 Task: Add a condition where "Hours since due date Less than Nineteen" in recently solved tickets
Action: Mouse moved to (128, 493)
Screenshot: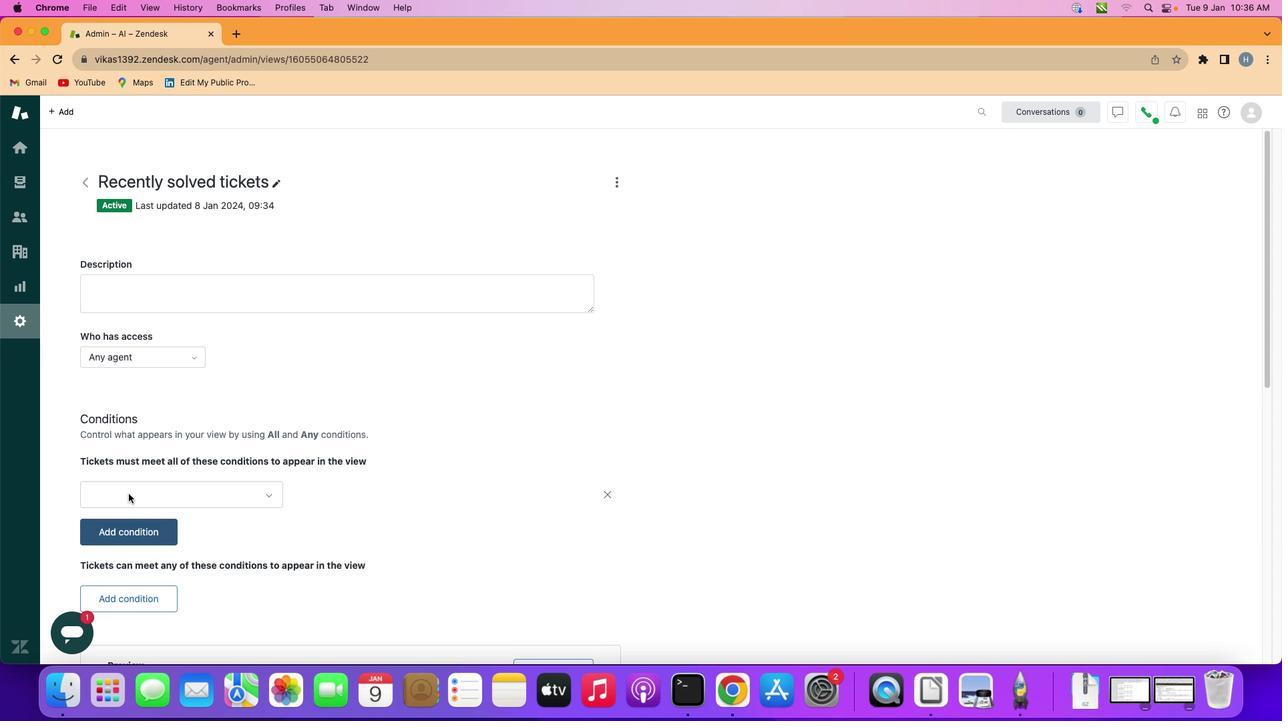 
Action: Mouse pressed left at (128, 493)
Screenshot: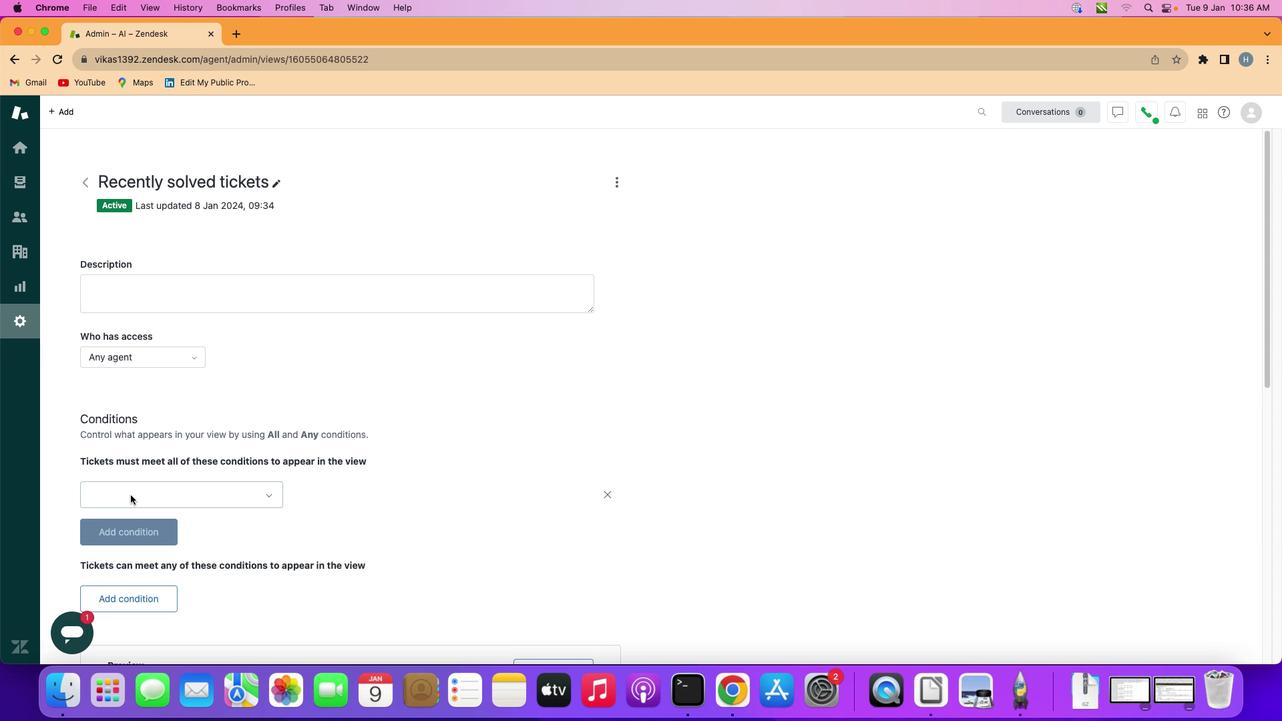 
Action: Mouse moved to (178, 494)
Screenshot: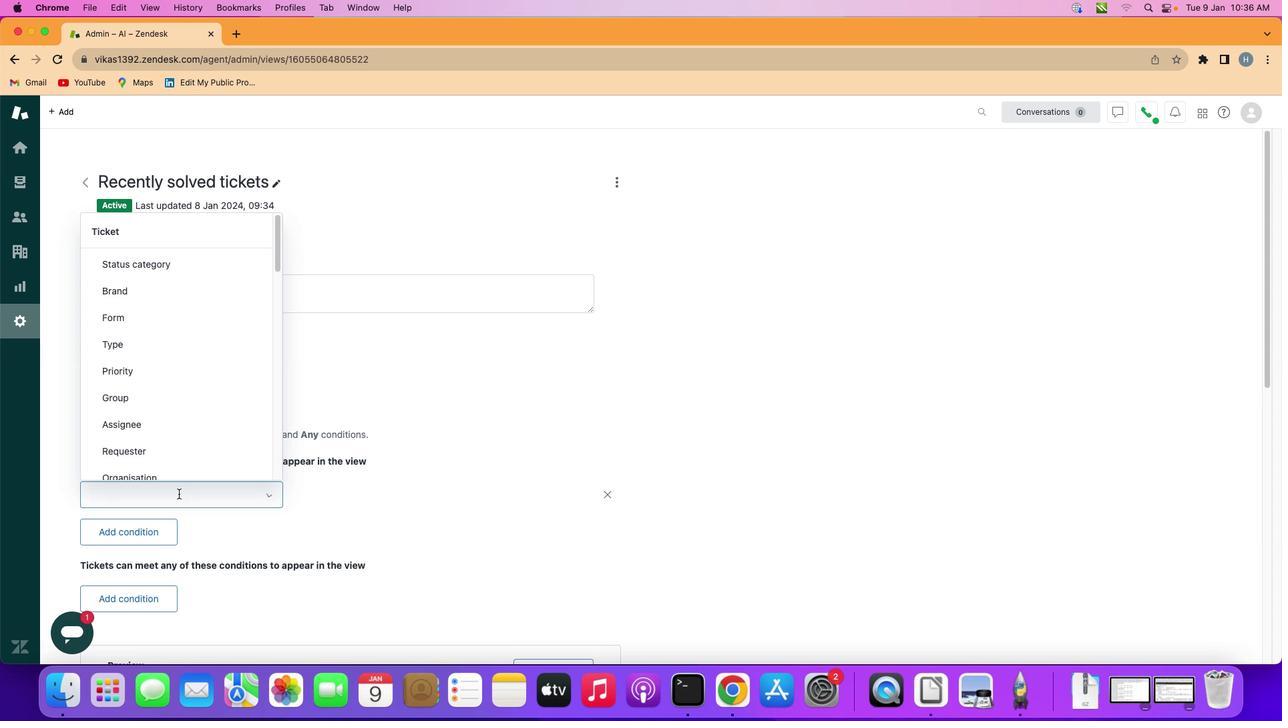 
Action: Mouse pressed left at (178, 494)
Screenshot: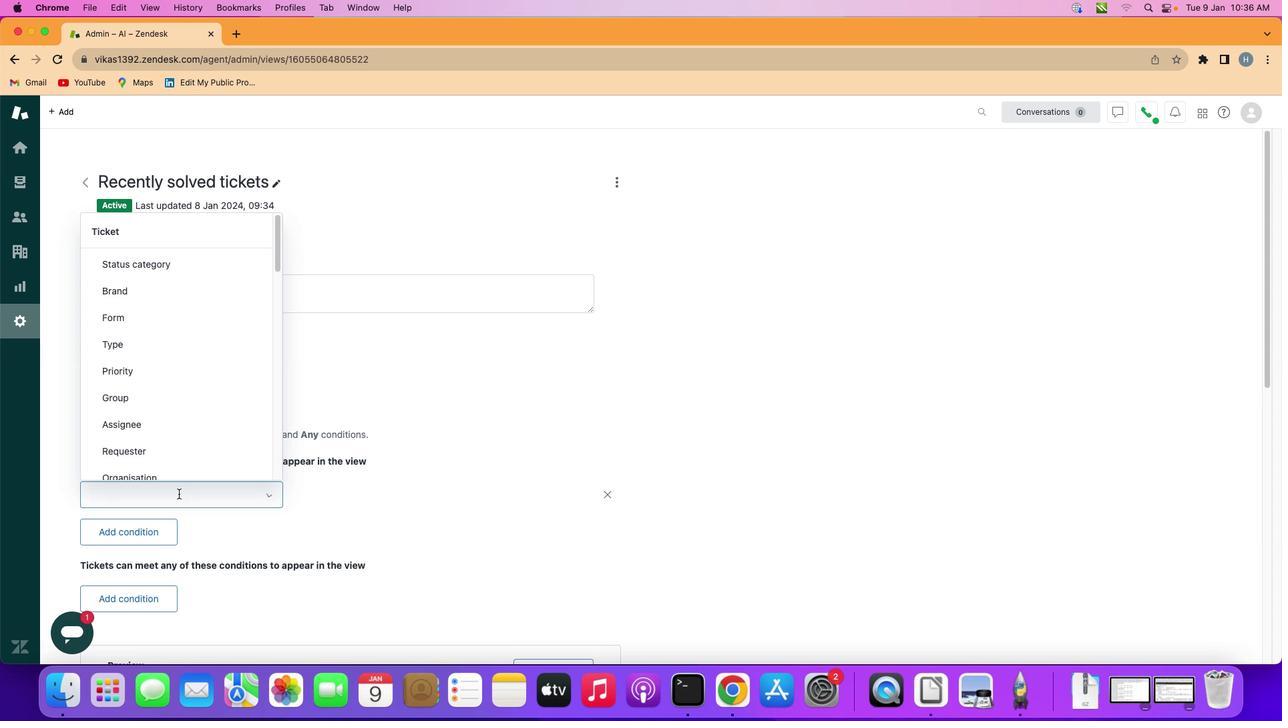 
Action: Mouse moved to (177, 406)
Screenshot: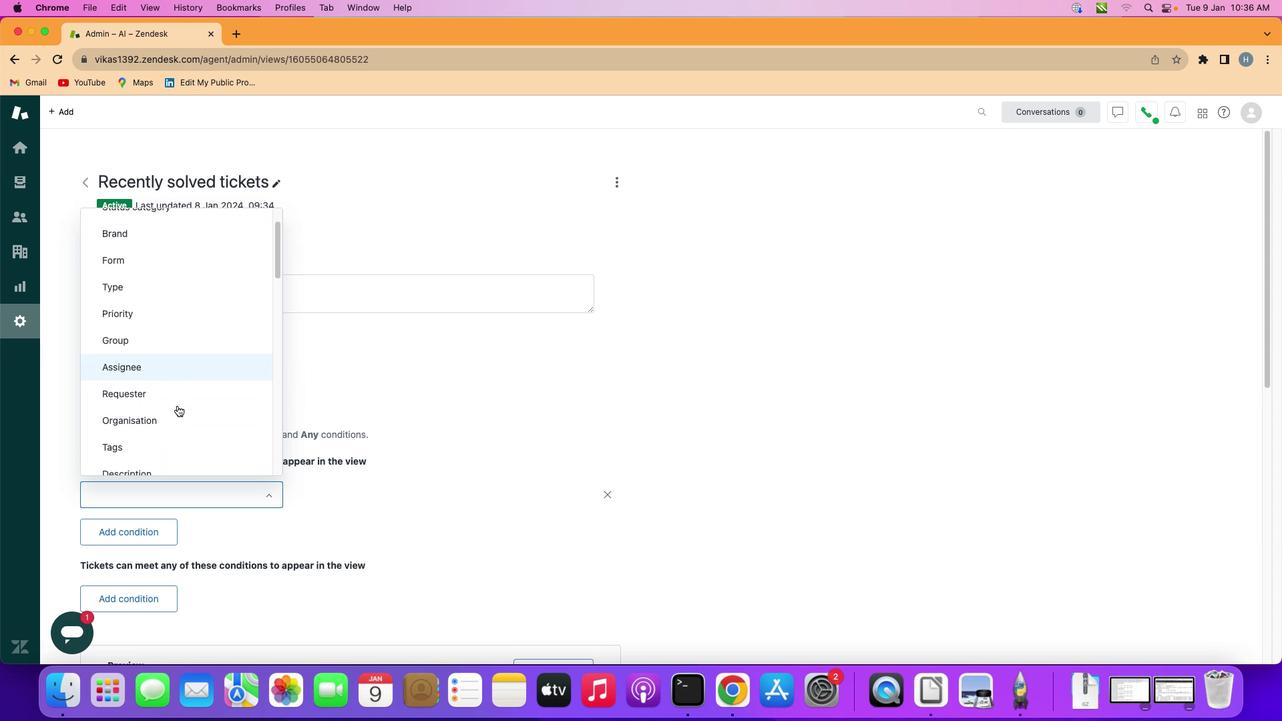 
Action: Mouse scrolled (177, 406) with delta (0, 0)
Screenshot: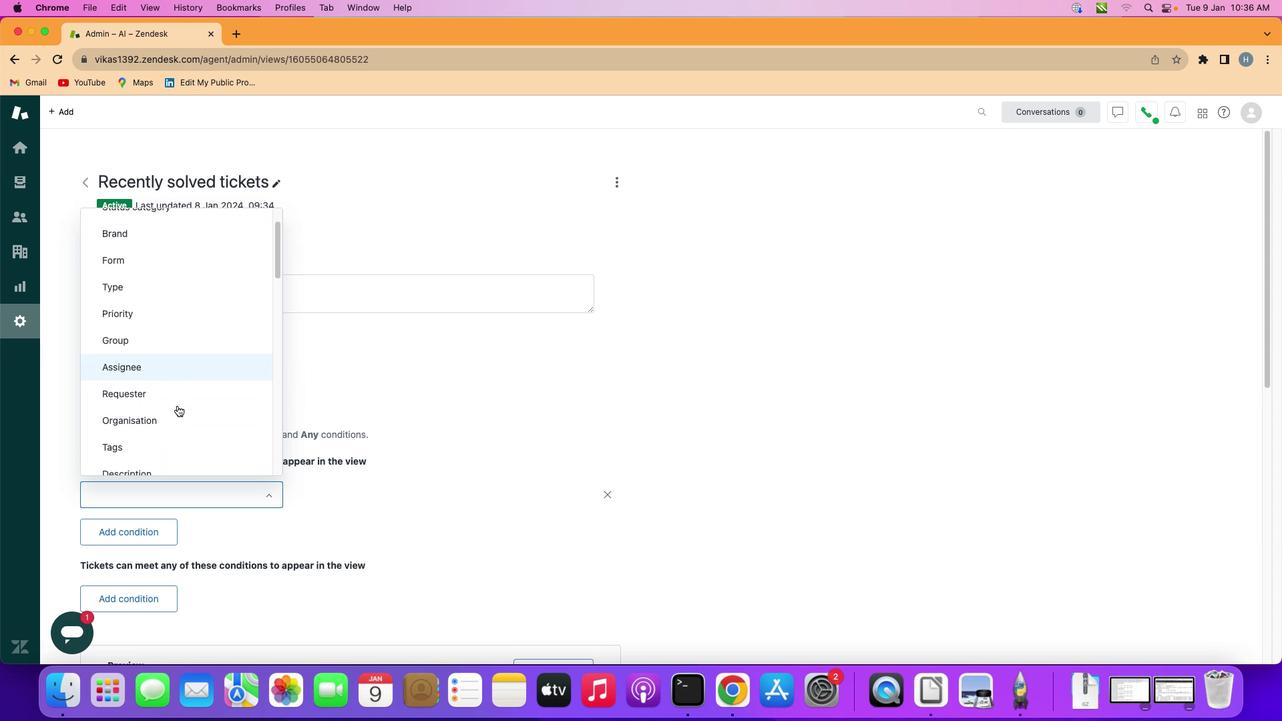 
Action: Mouse scrolled (177, 406) with delta (0, 0)
Screenshot: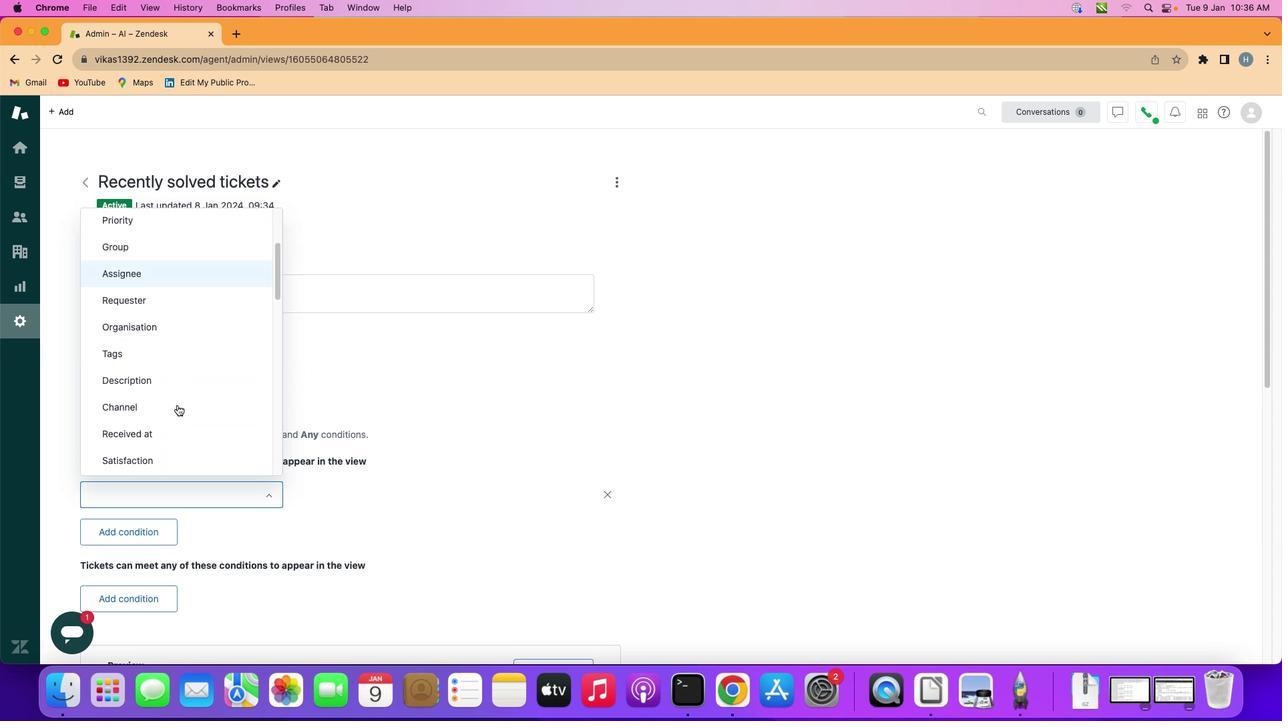 
Action: Mouse scrolled (177, 406) with delta (0, -1)
Screenshot: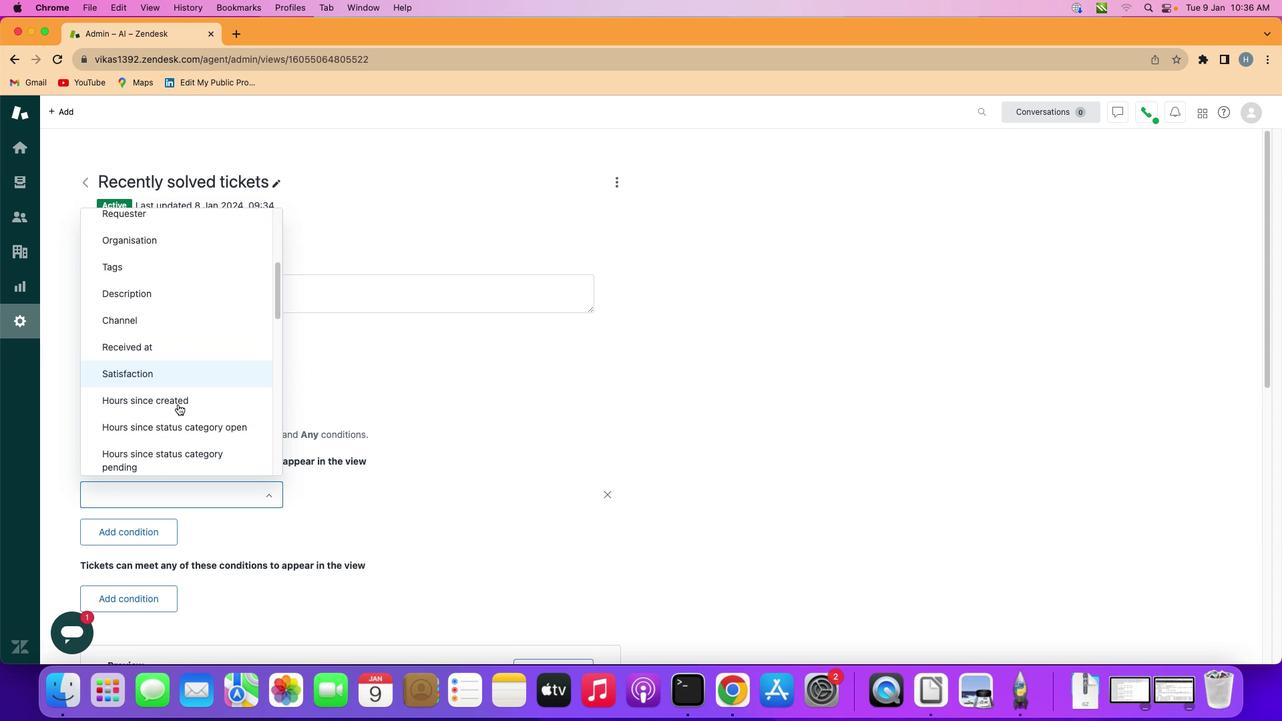 
Action: Mouse scrolled (177, 406) with delta (0, -2)
Screenshot: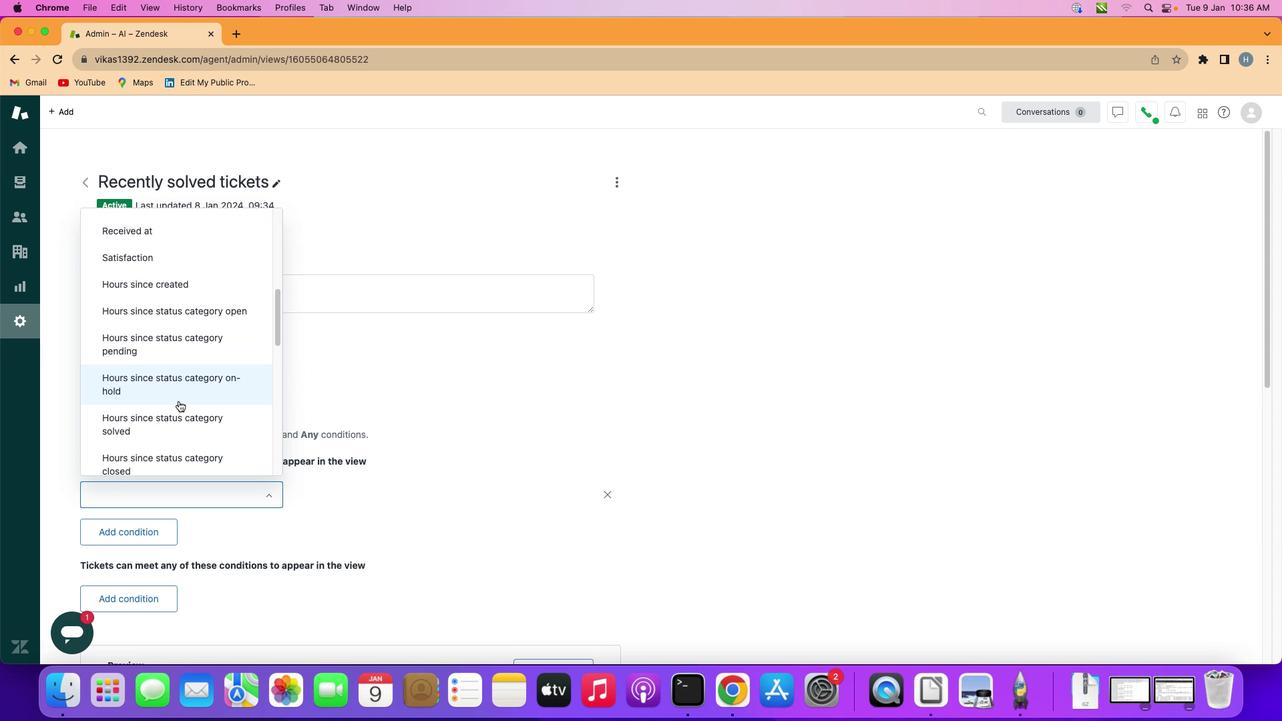 
Action: Mouse scrolled (177, 406) with delta (0, -2)
Screenshot: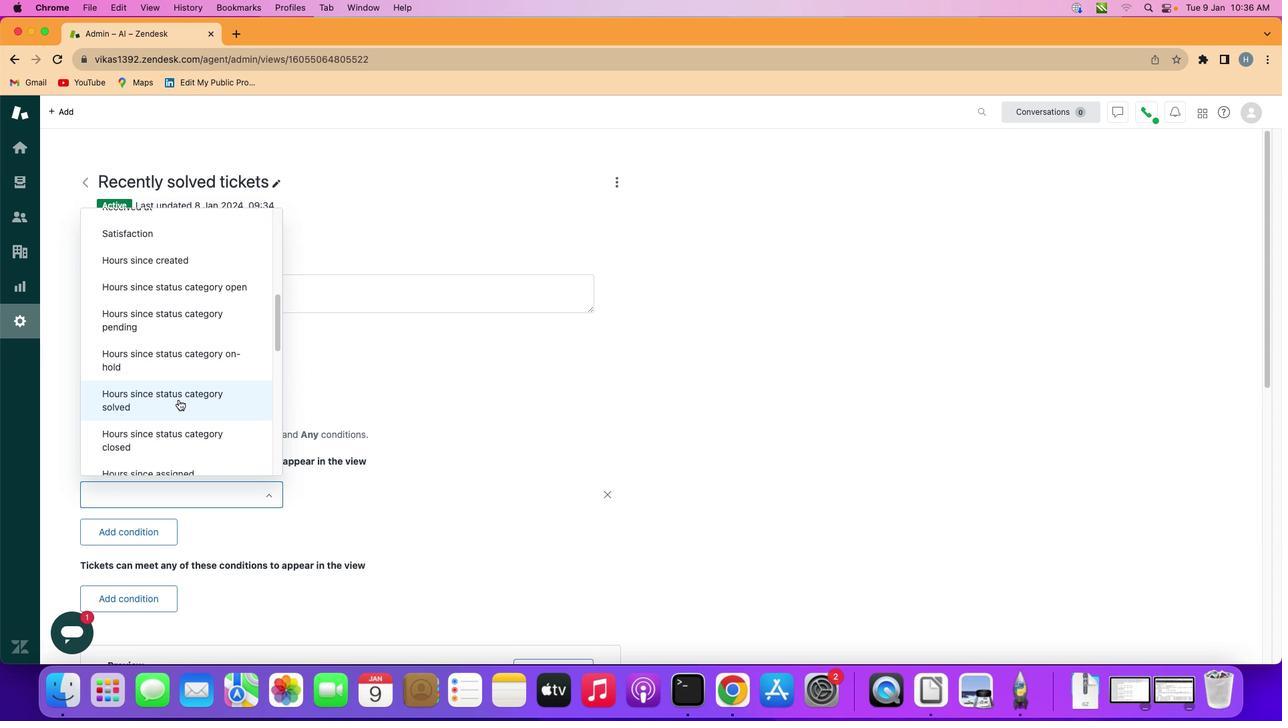
Action: Mouse moved to (177, 405)
Screenshot: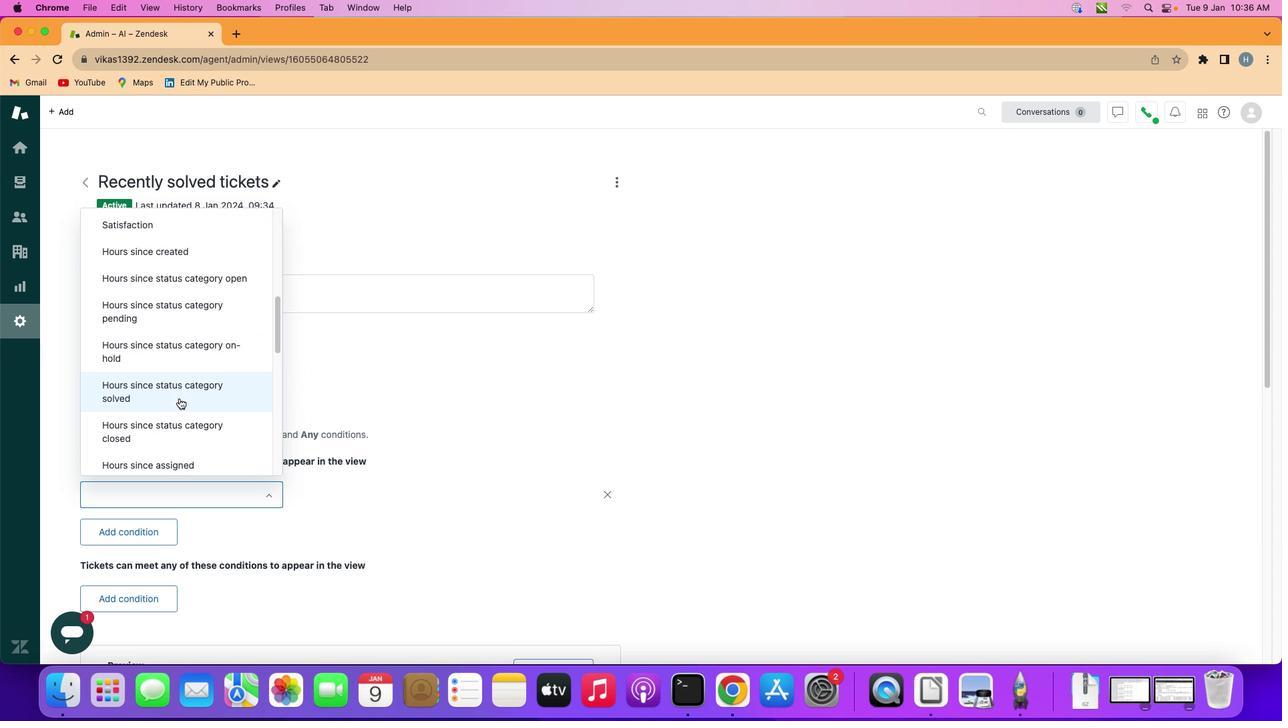 
Action: Mouse scrolled (177, 405) with delta (0, -2)
Screenshot: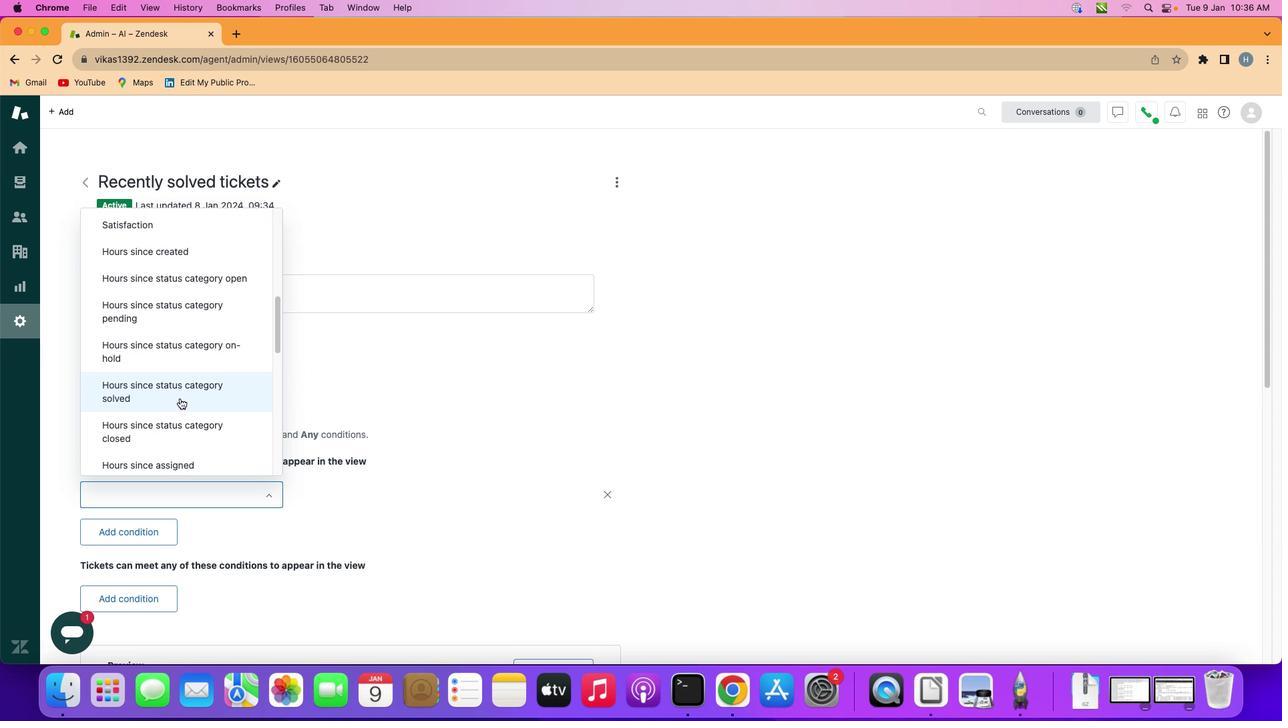 
Action: Mouse moved to (192, 398)
Screenshot: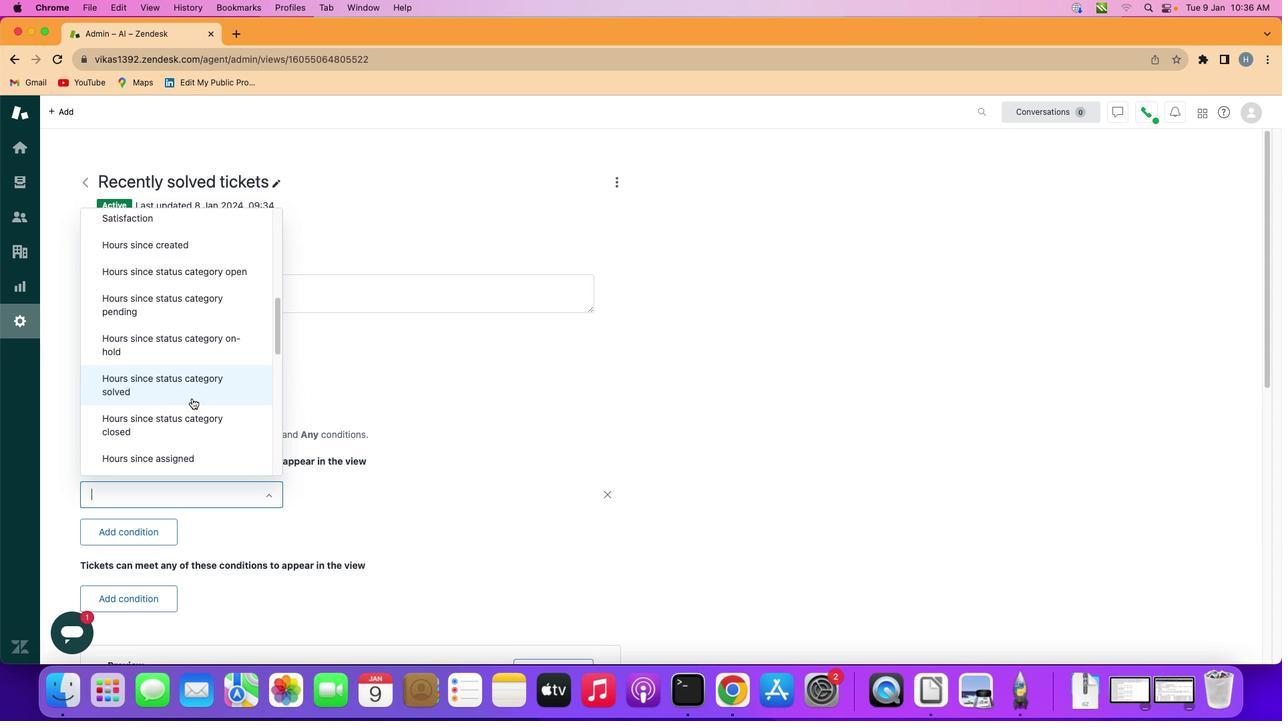 
Action: Mouse scrolled (192, 398) with delta (0, 0)
Screenshot: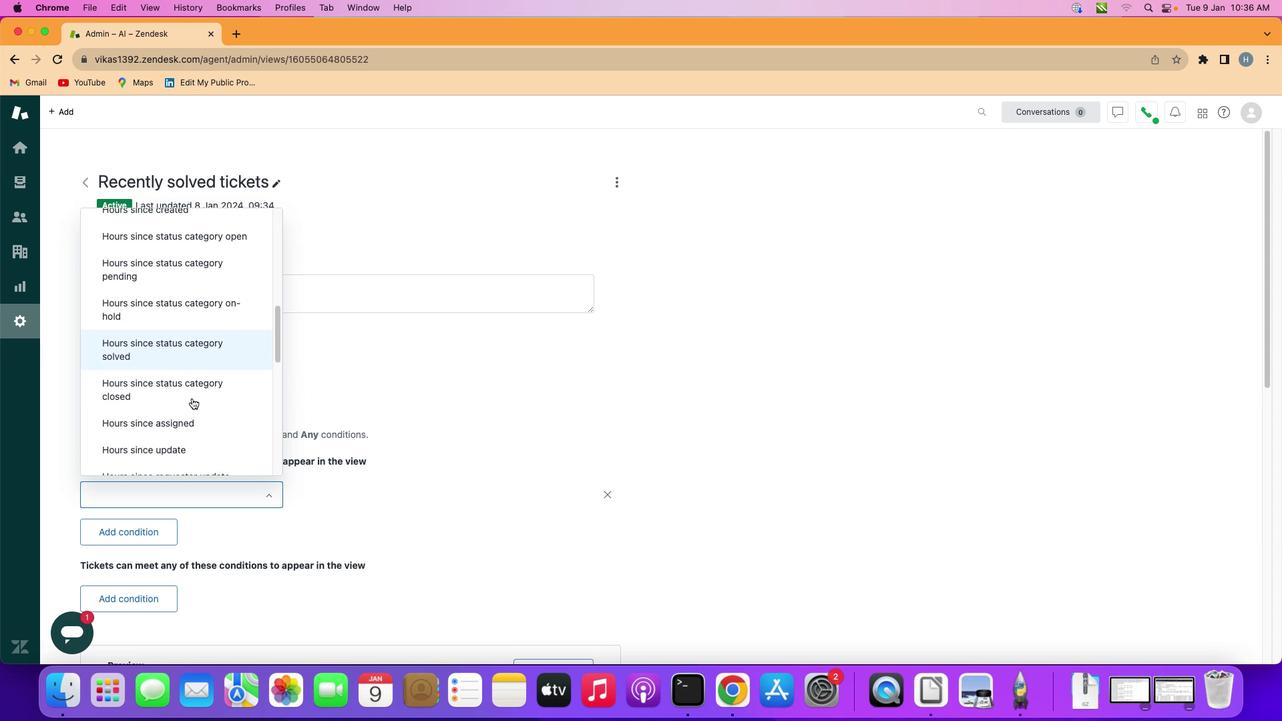 
Action: Mouse scrolled (192, 398) with delta (0, 0)
Screenshot: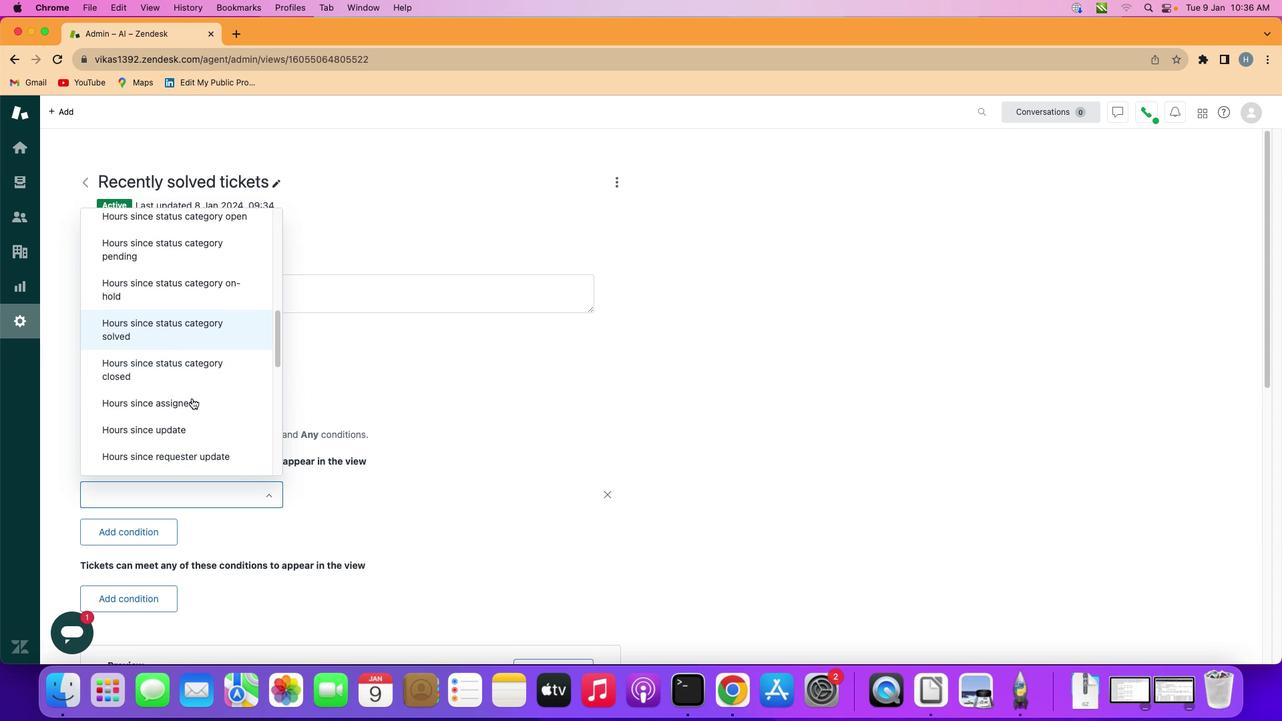 
Action: Mouse scrolled (192, 398) with delta (0, 0)
Screenshot: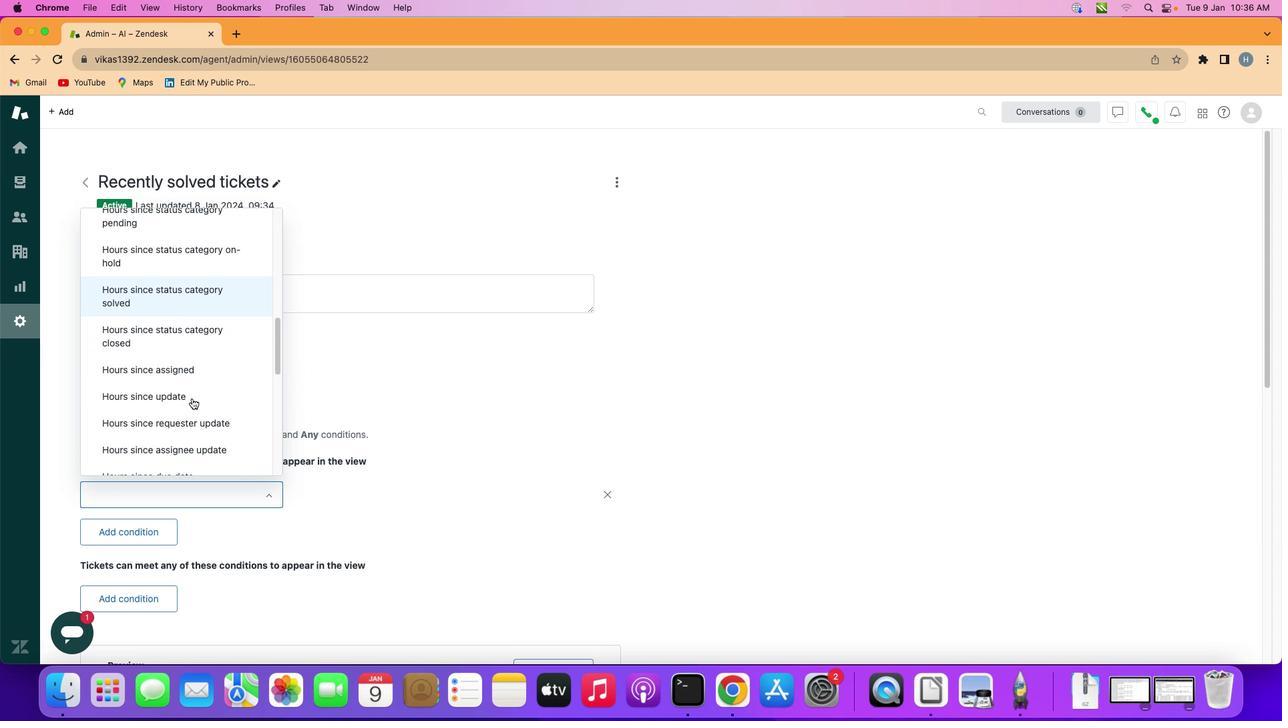
Action: Mouse scrolled (192, 398) with delta (0, -1)
Screenshot: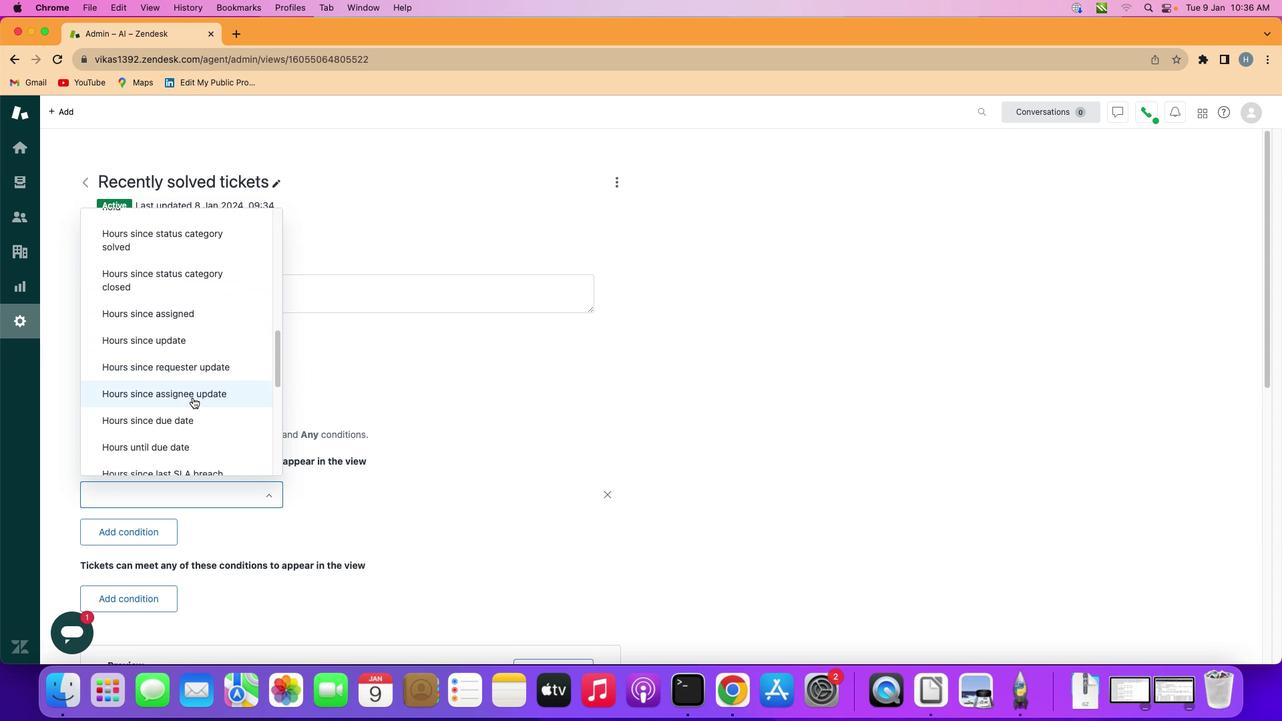 
Action: Mouse moved to (192, 398)
Screenshot: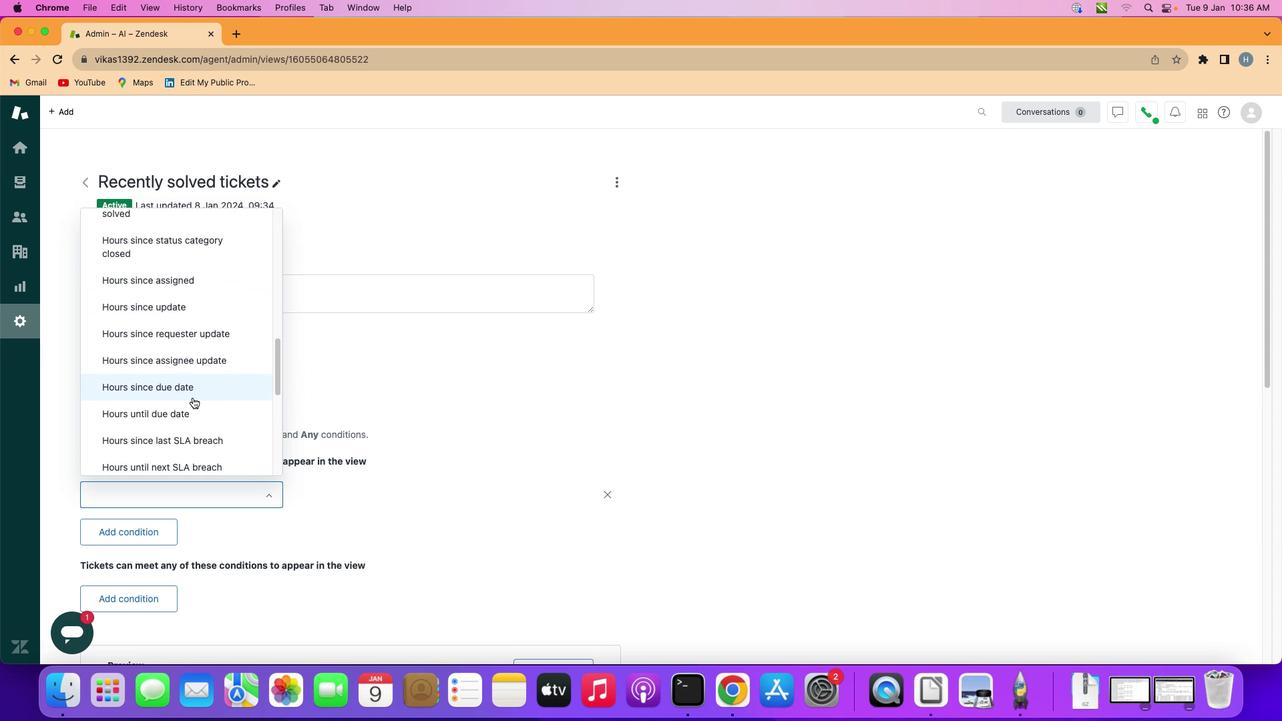 
Action: Mouse scrolled (192, 398) with delta (0, -1)
Screenshot: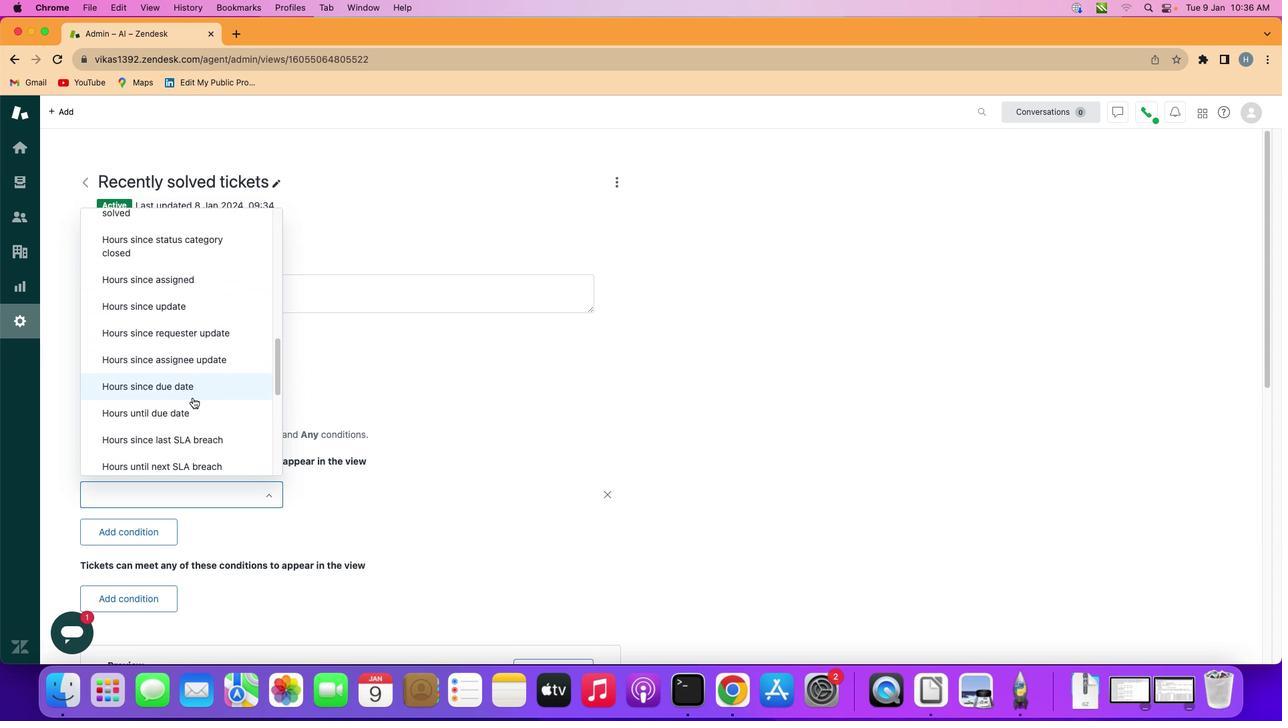 
Action: Mouse moved to (206, 393)
Screenshot: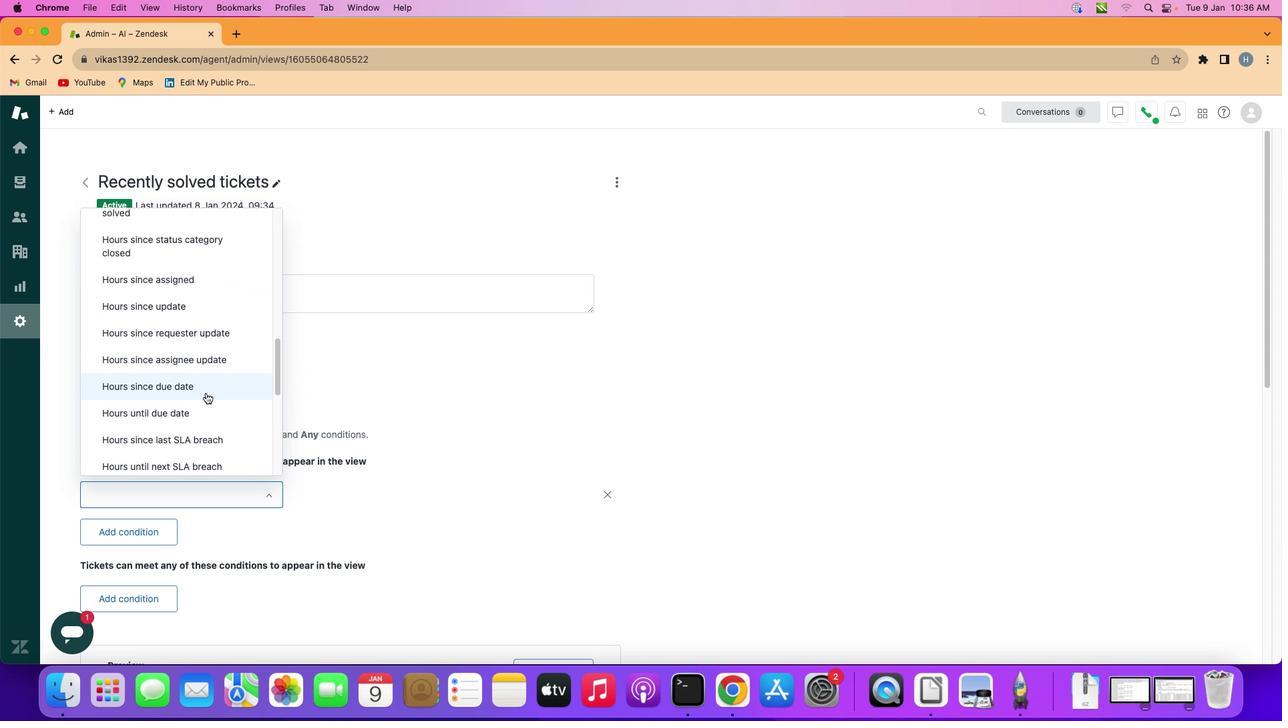 
Action: Mouse pressed left at (206, 393)
Screenshot: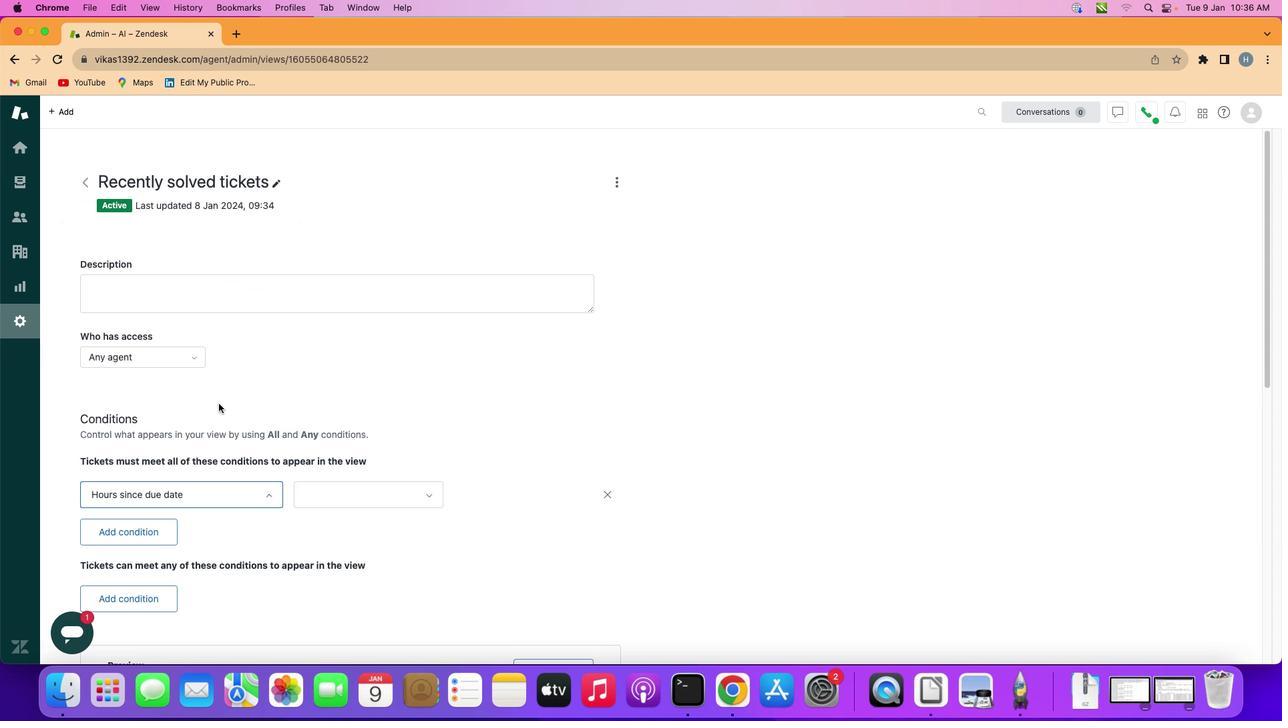 
Action: Mouse moved to (413, 495)
Screenshot: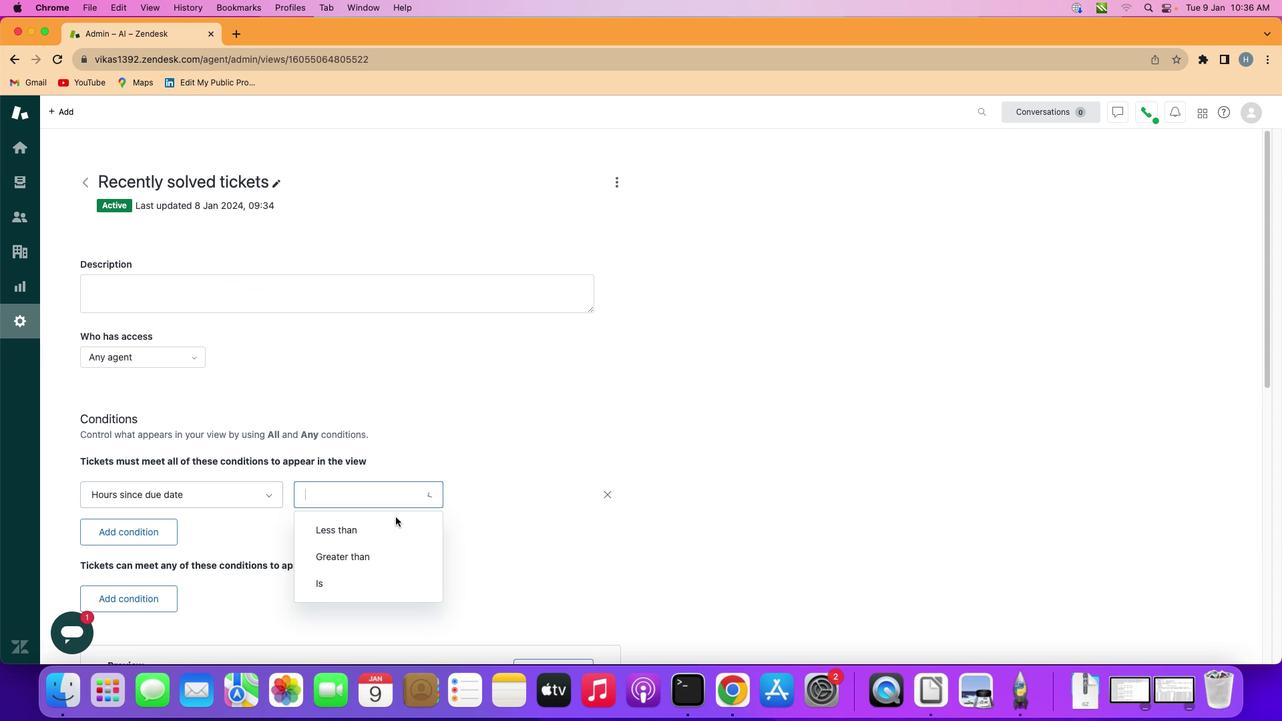 
Action: Mouse pressed left at (413, 495)
Screenshot: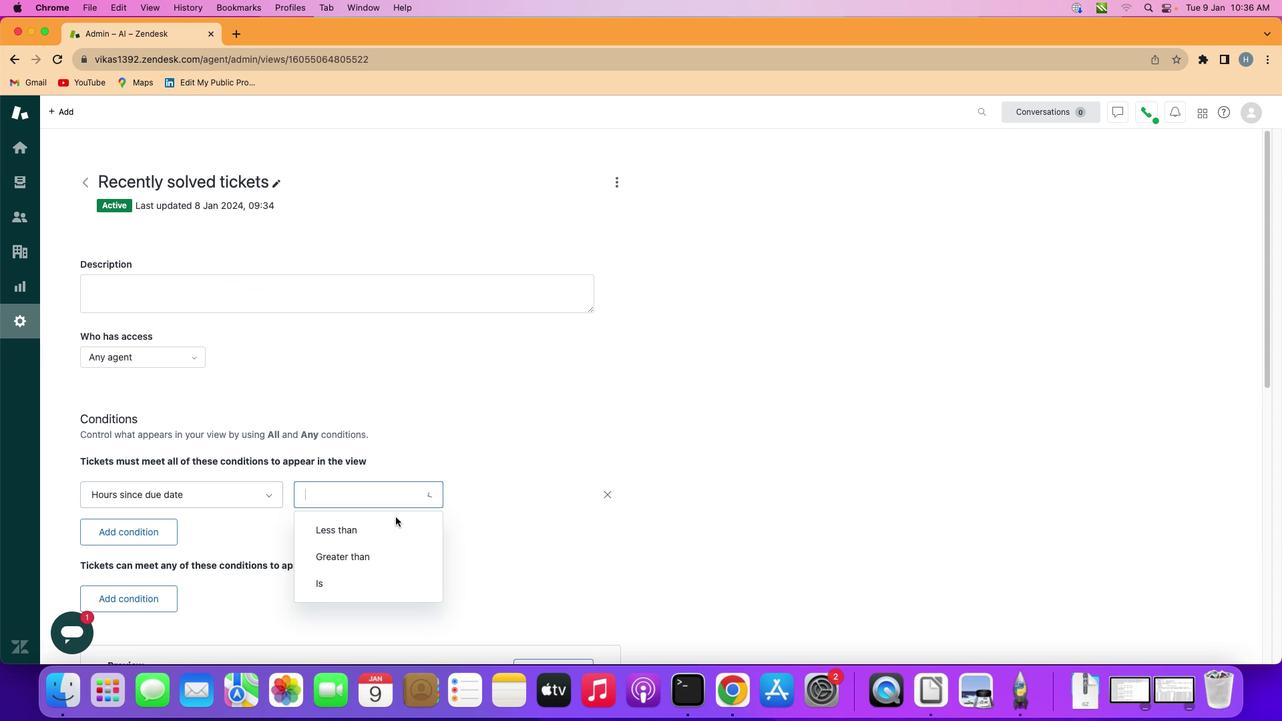 
Action: Mouse moved to (386, 531)
Screenshot: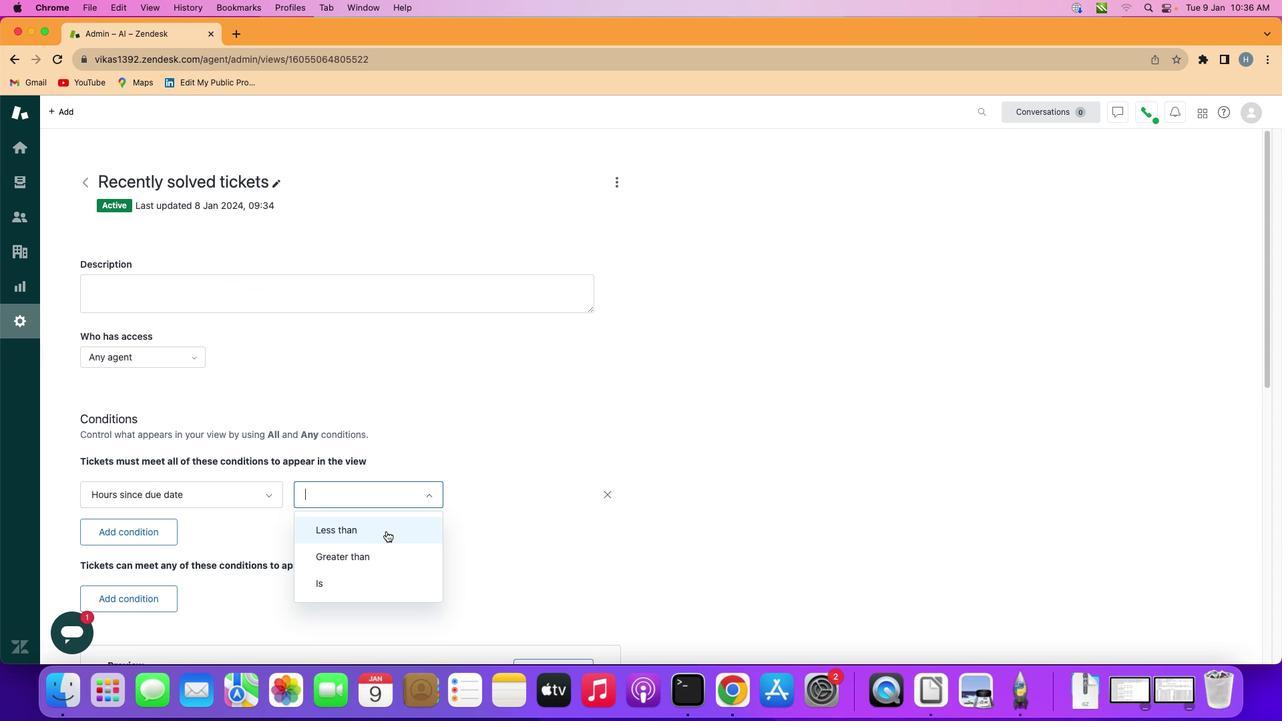 
Action: Mouse pressed left at (386, 531)
Screenshot: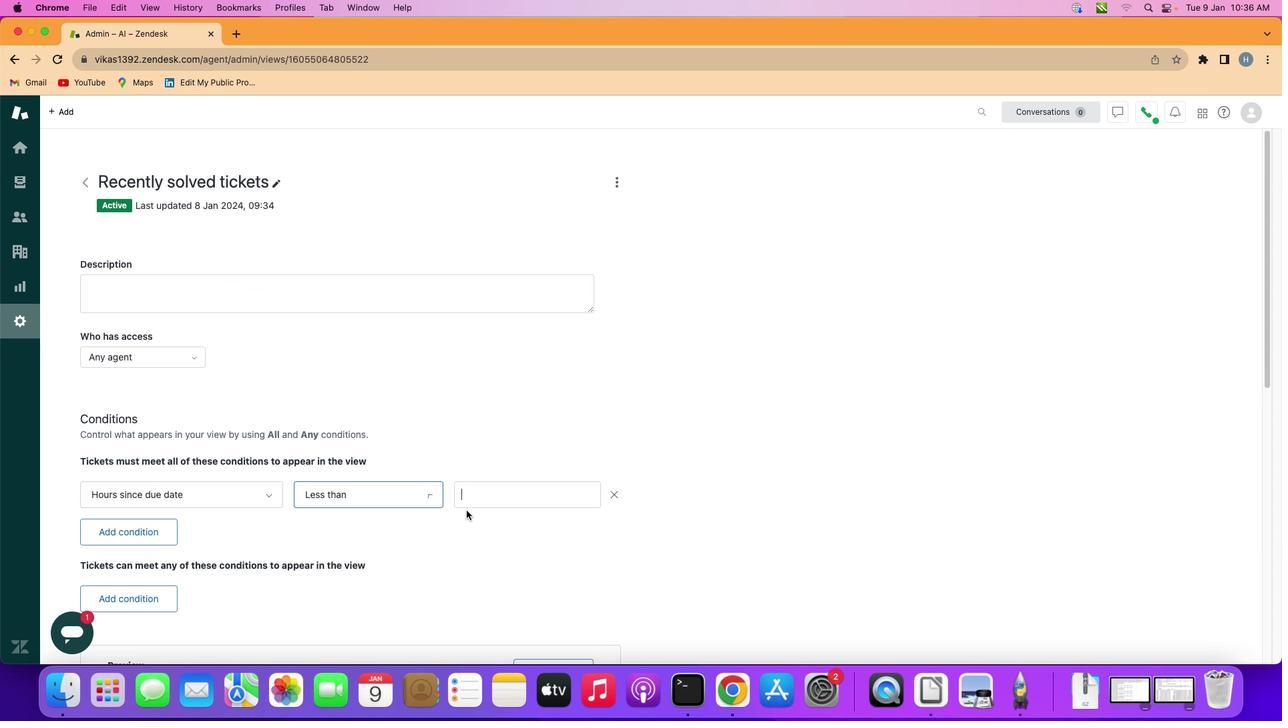 
Action: Mouse moved to (524, 495)
Screenshot: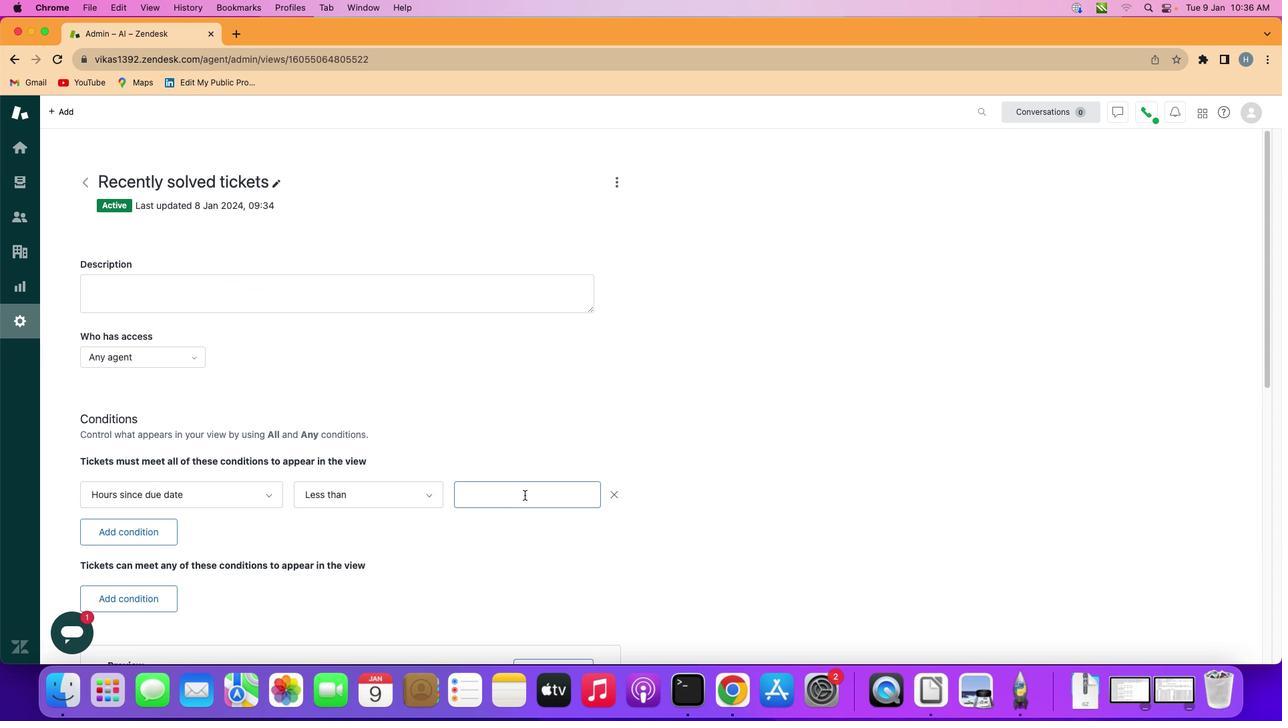 
Action: Mouse pressed left at (524, 495)
Screenshot: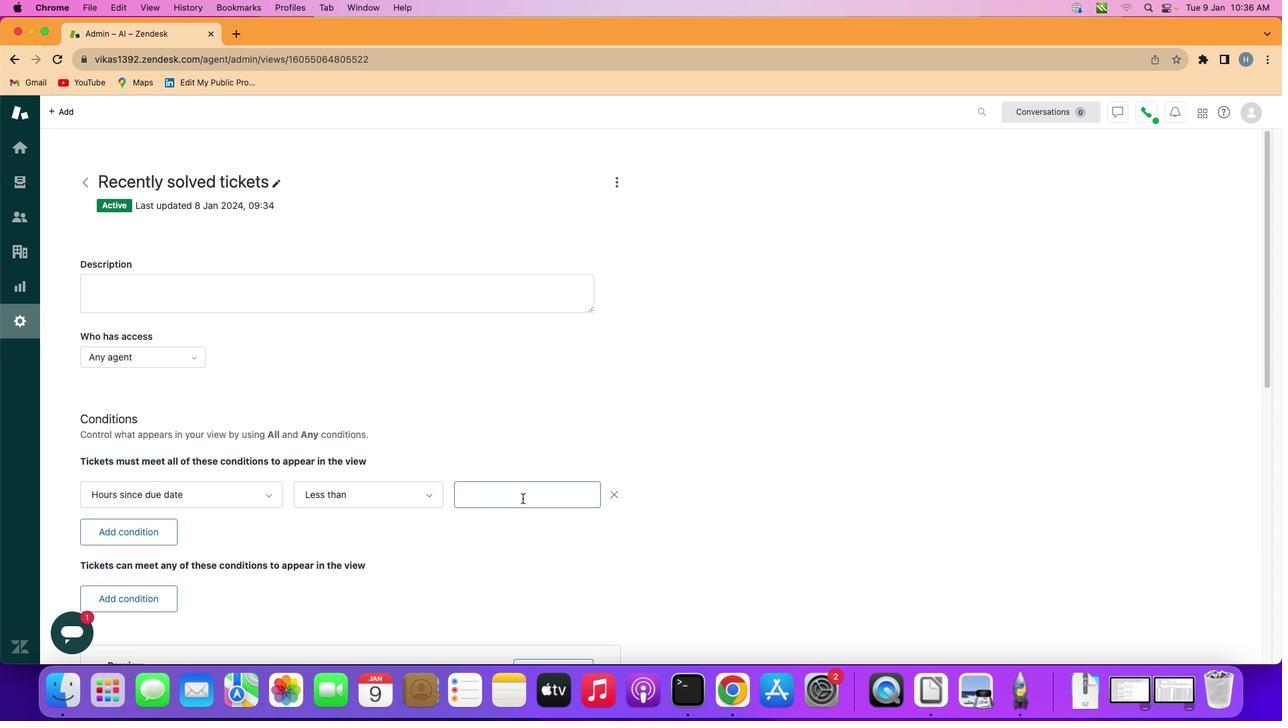 
Action: Mouse moved to (523, 498)
Screenshot: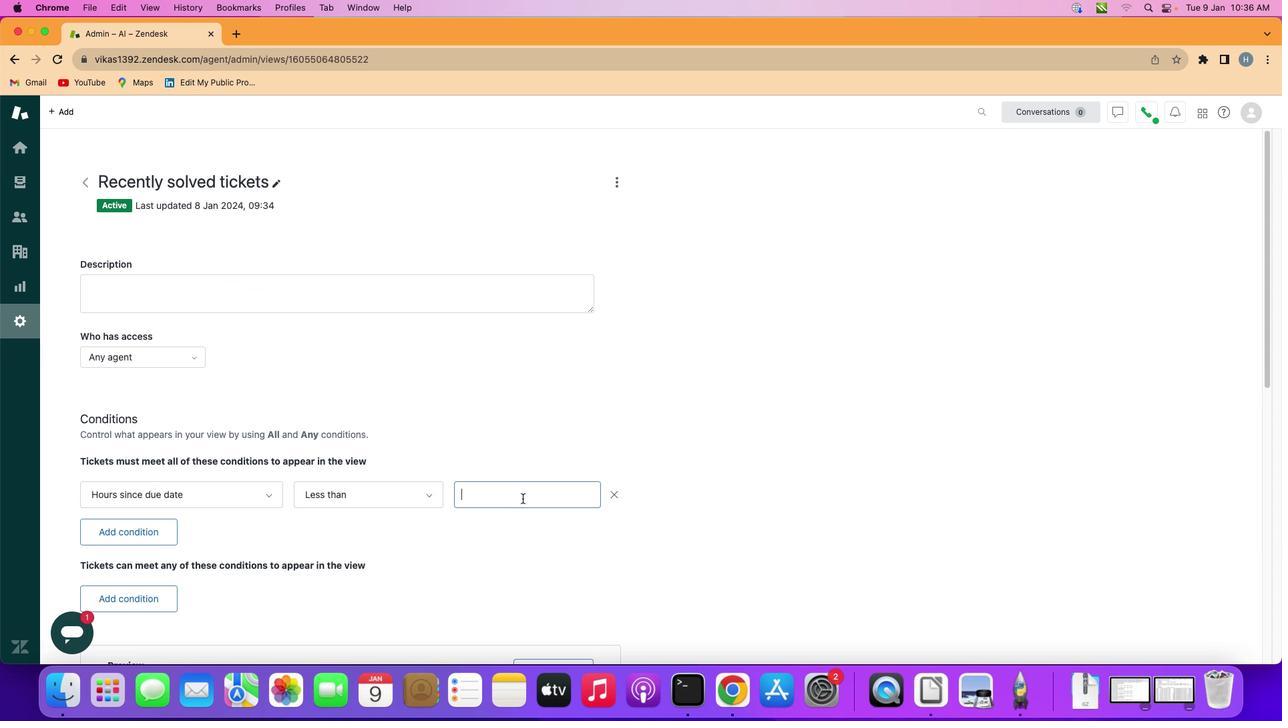 
Action: Key pressed Key.shift'N''i''n''e''t''e''e''n'
Screenshot: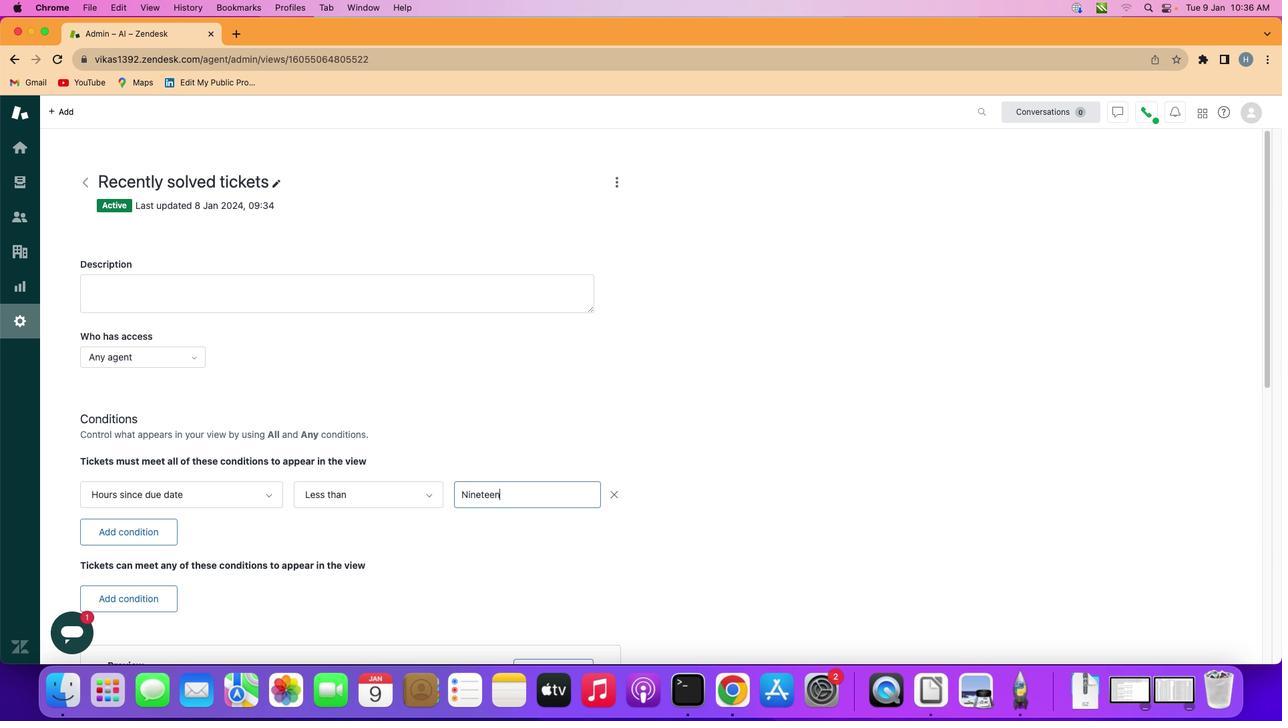 
Action: Mouse moved to (519, 570)
Screenshot: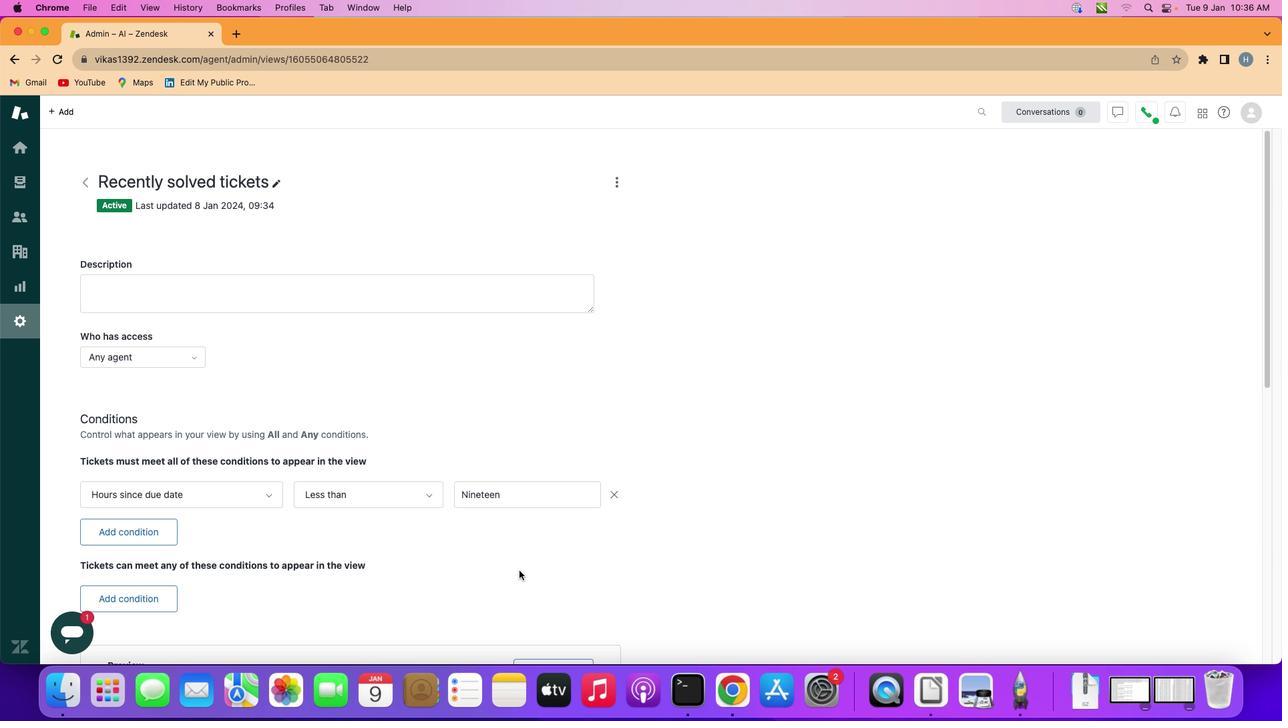 
